 Task: Calculate the distance between Seattle and Denver.
Action: Mouse pressed left at (91, 71)
Screenshot: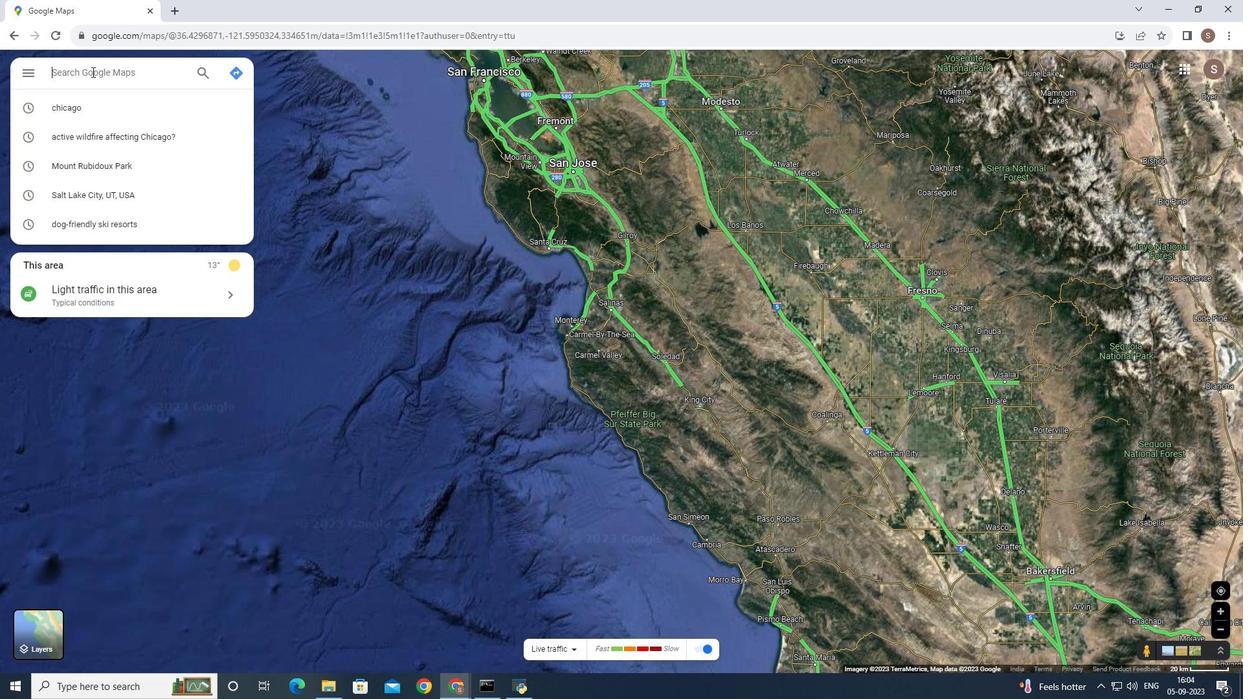 
Action: Mouse moved to (104, 279)
Screenshot: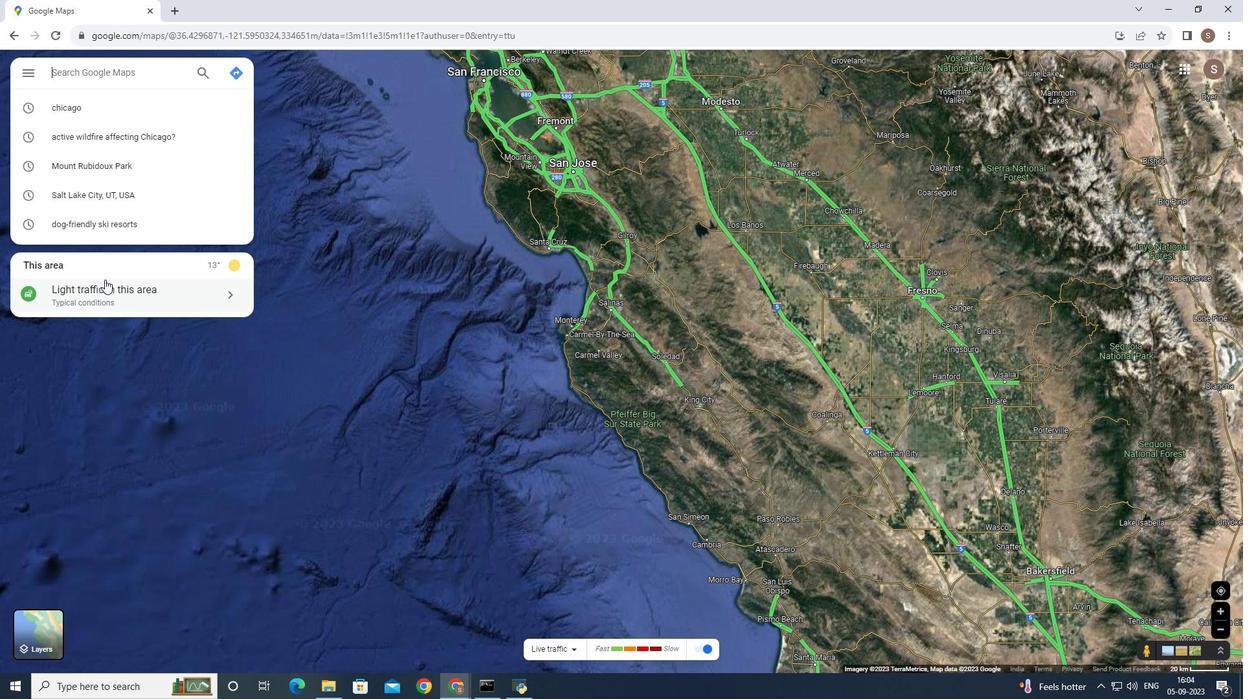 
Action: Mouse pressed left at (104, 279)
Screenshot: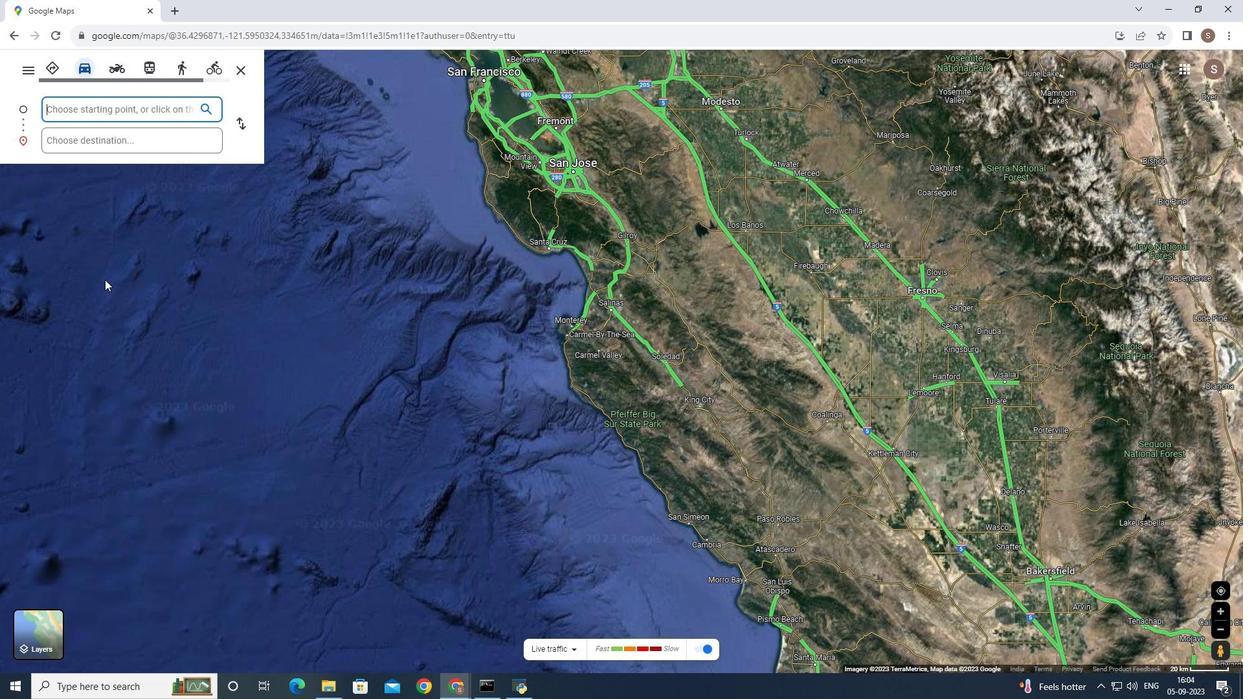 
Action: Mouse moved to (107, 109)
Screenshot: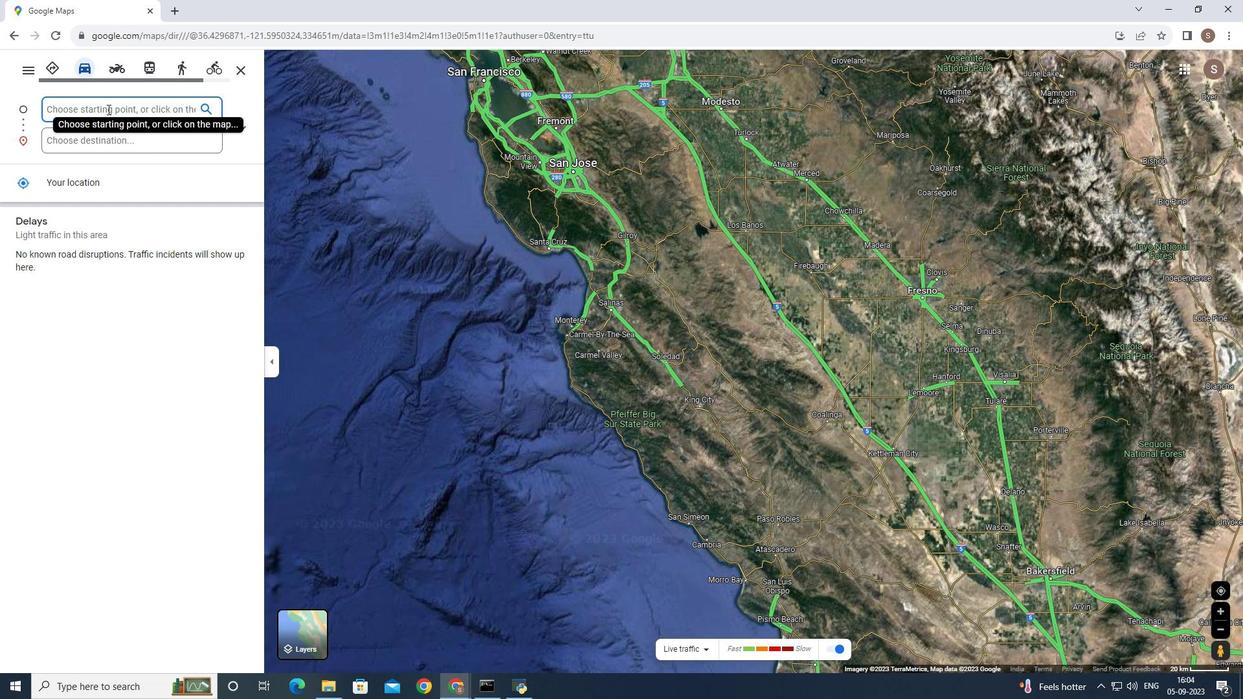 
Action: Key pressed <Key.shift>Seattle
Screenshot: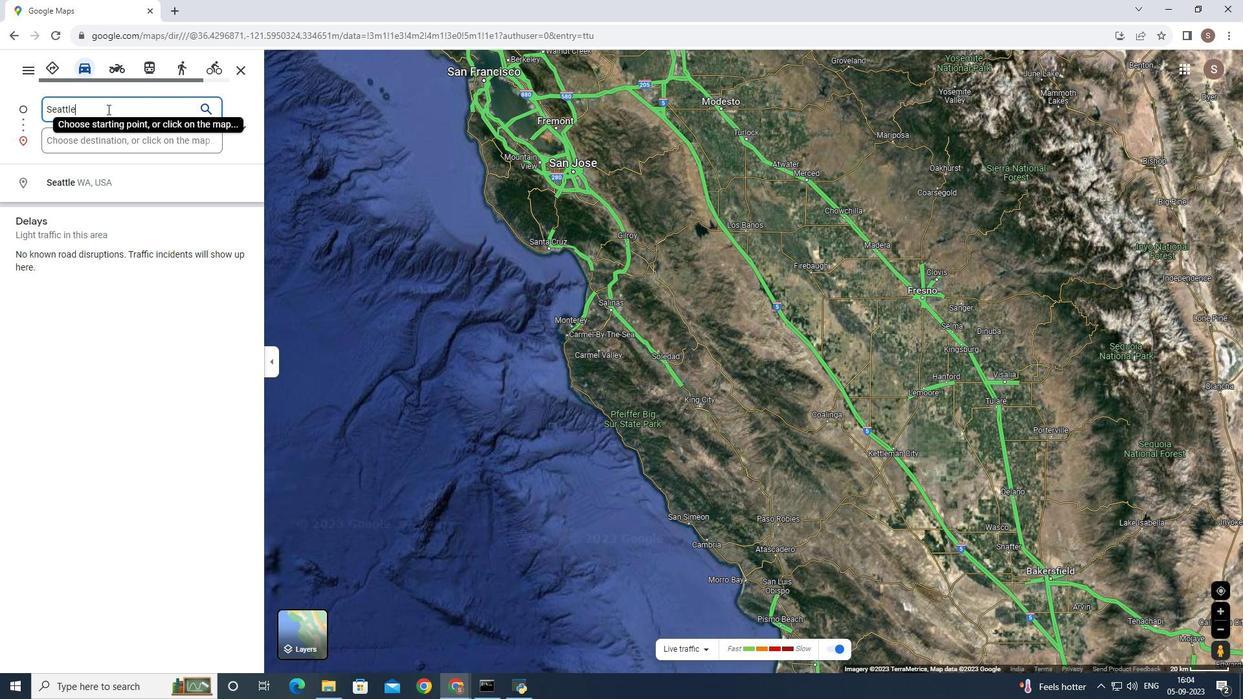 
Action: Mouse moved to (76, 143)
Screenshot: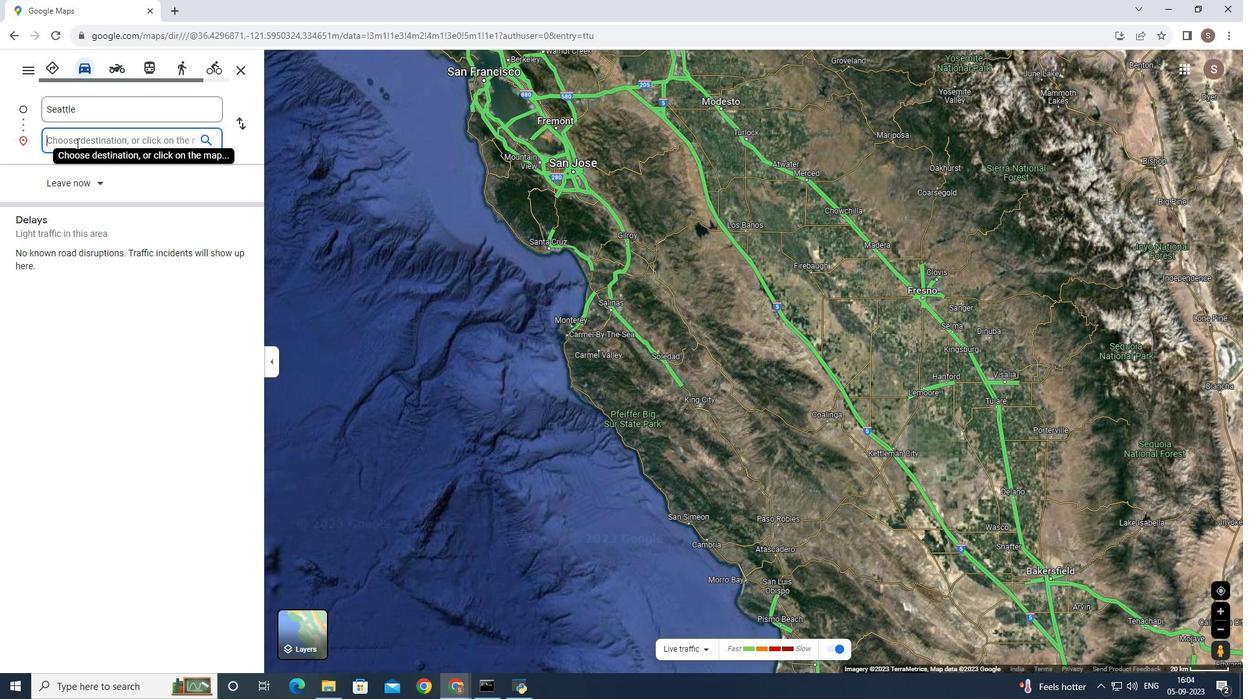 
Action: Mouse pressed left at (76, 143)
Screenshot: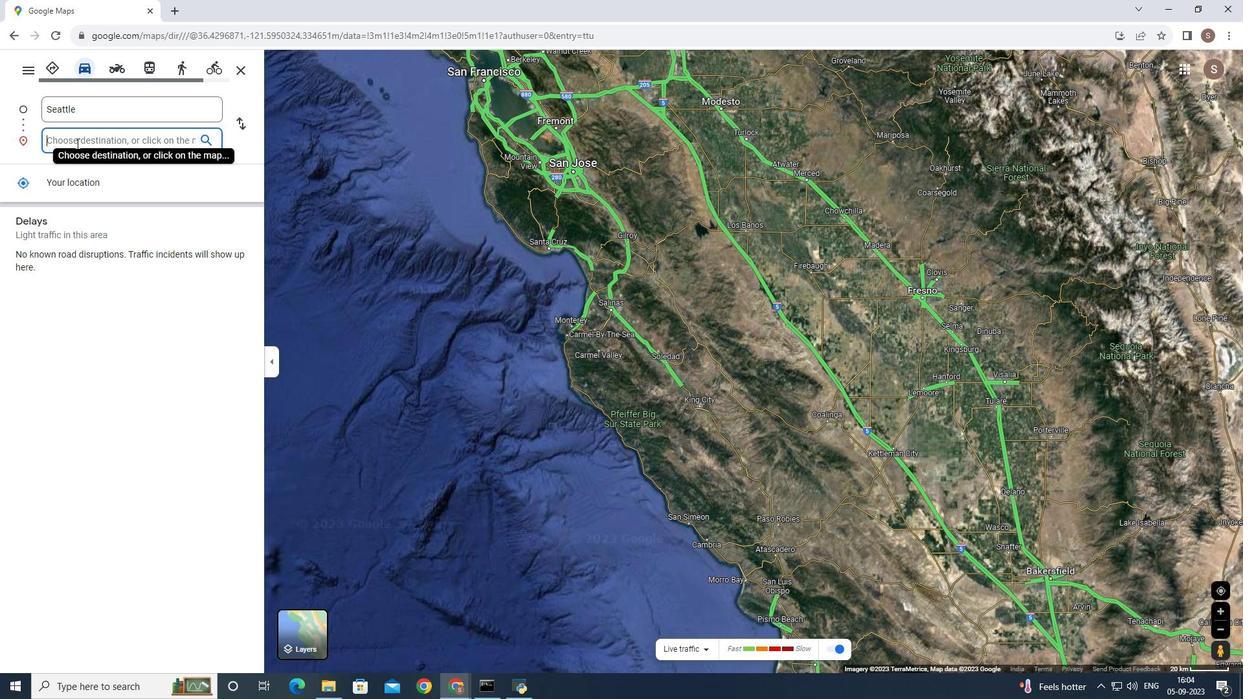 
Action: Key pressed <Key.shift>Denver
Screenshot: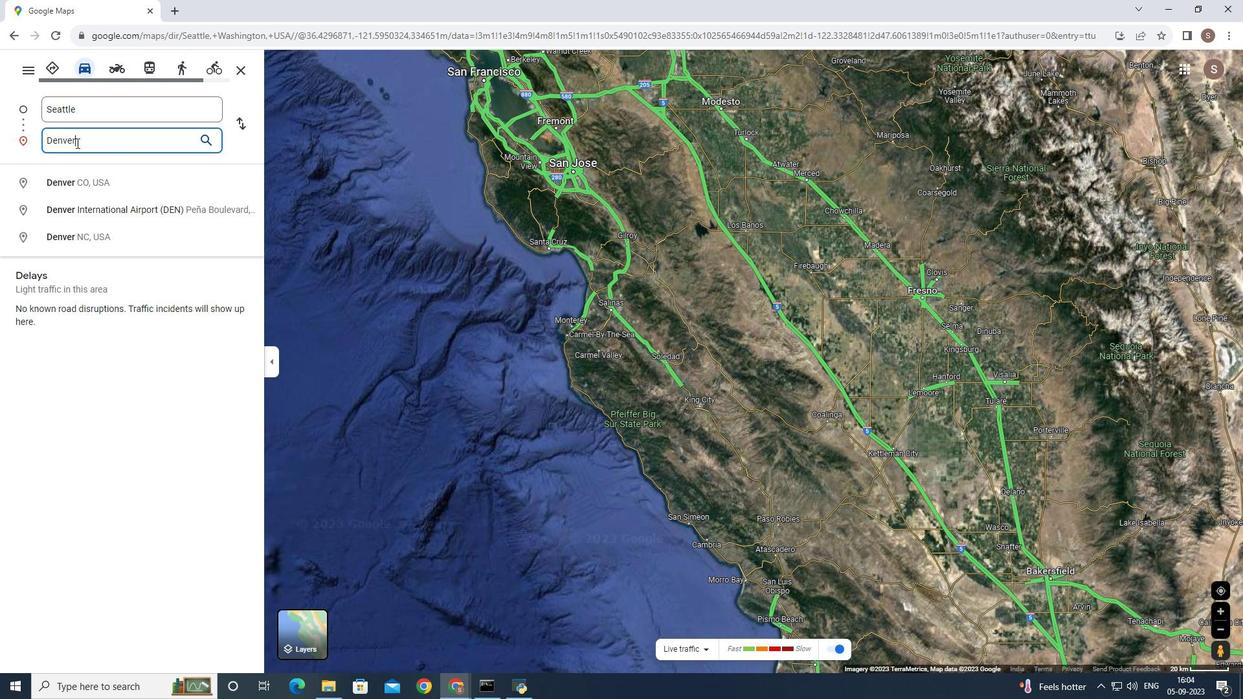 
Action: Mouse moved to (257, 136)
Screenshot: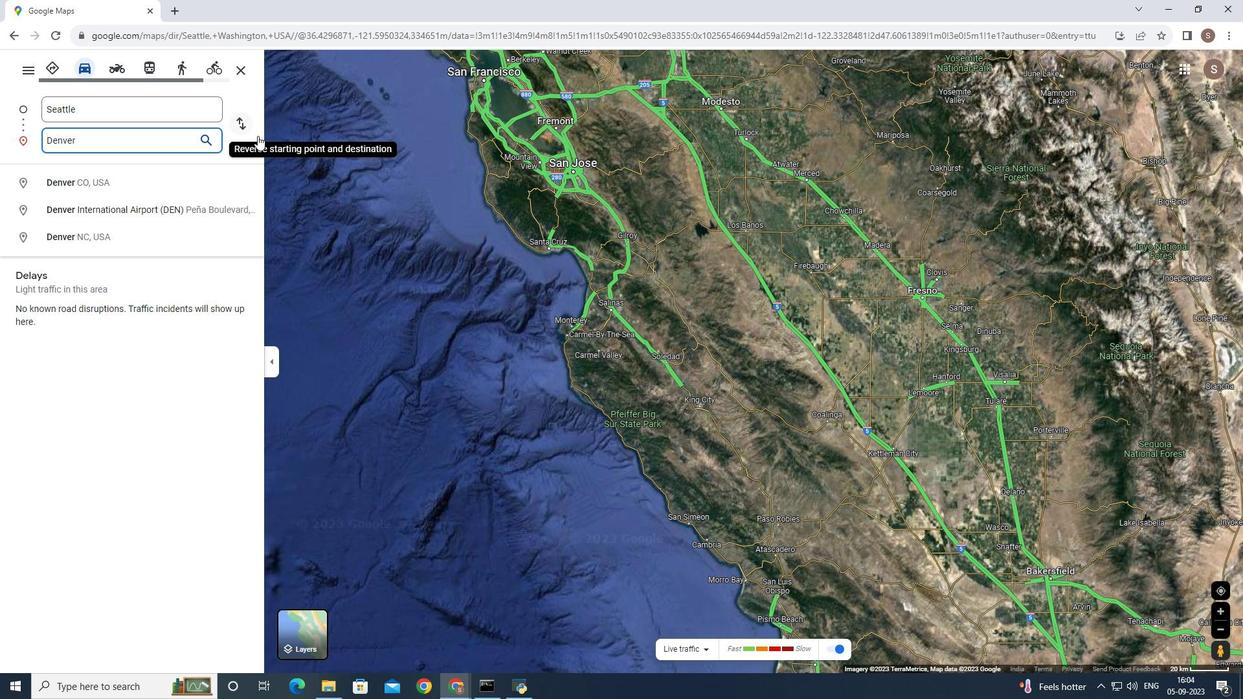 
Action: Key pressed <Key.enter>
Screenshot: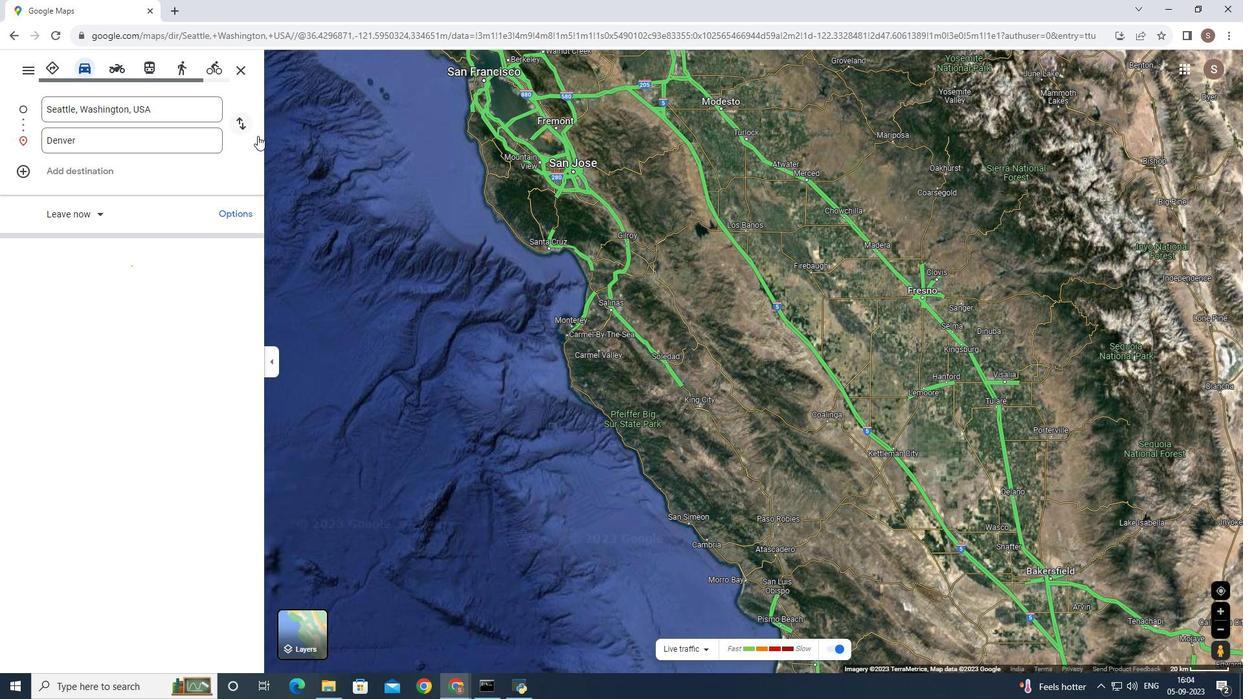 
Action: Mouse moved to (519, 629)
Screenshot: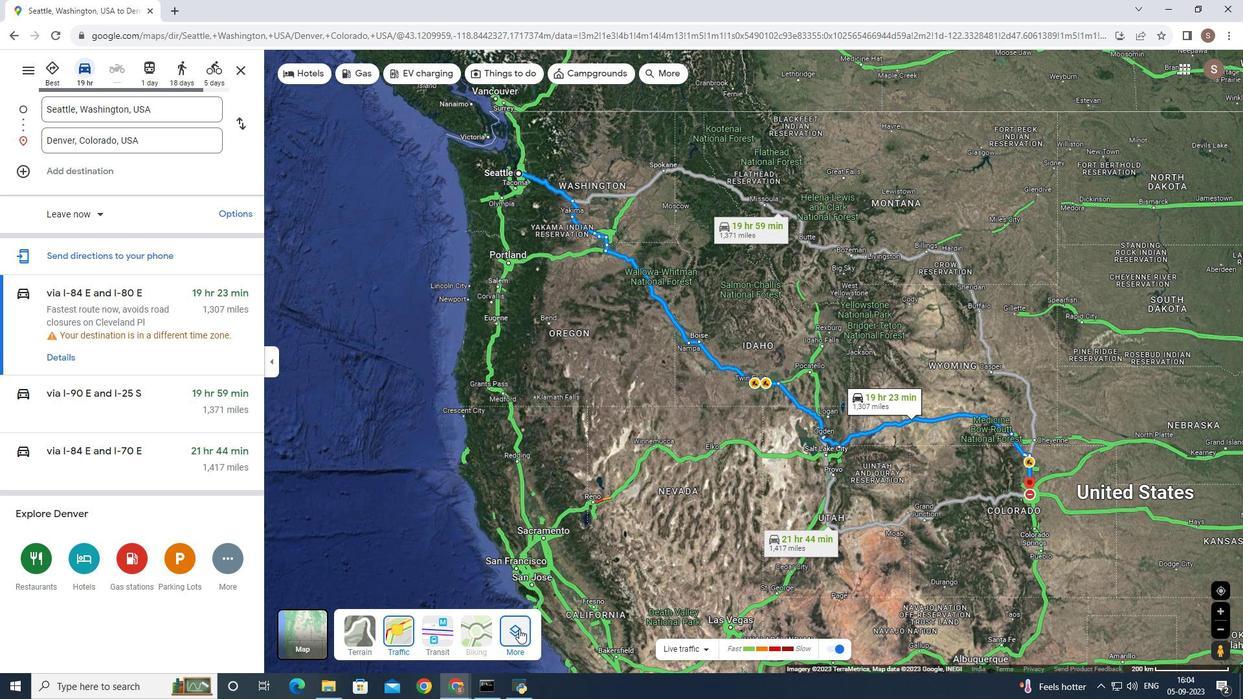 
Action: Mouse pressed left at (519, 629)
Screenshot: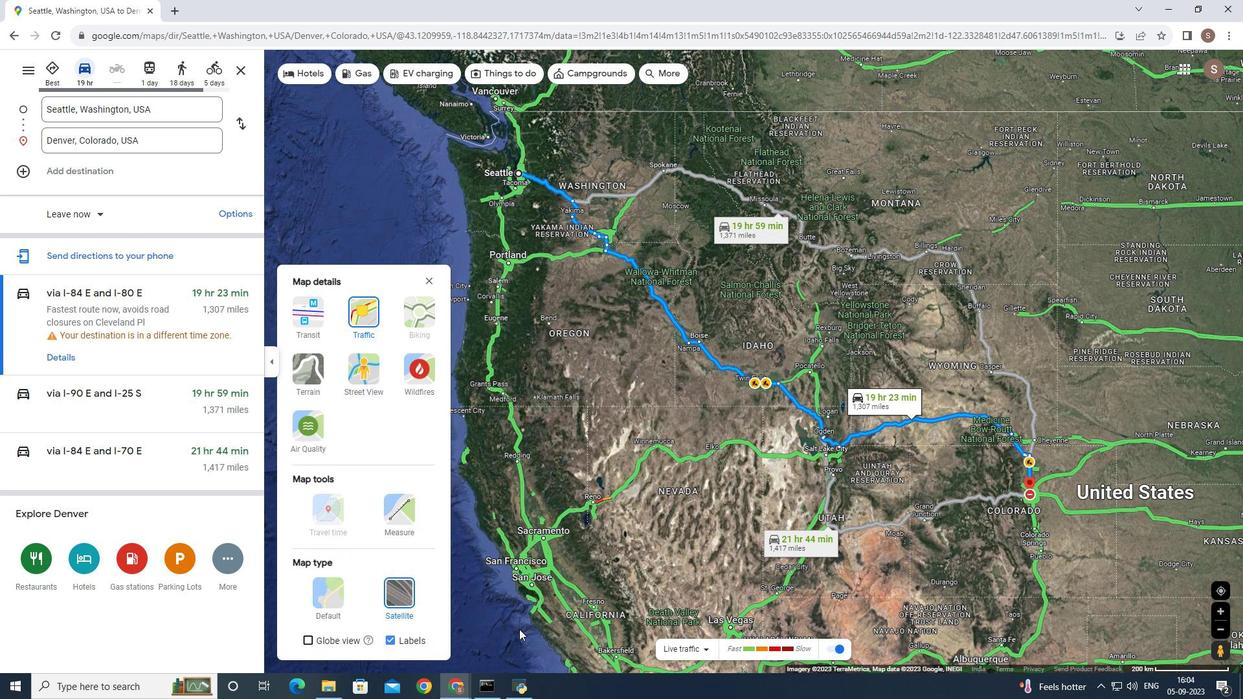 
Action: Mouse moved to (398, 510)
Screenshot: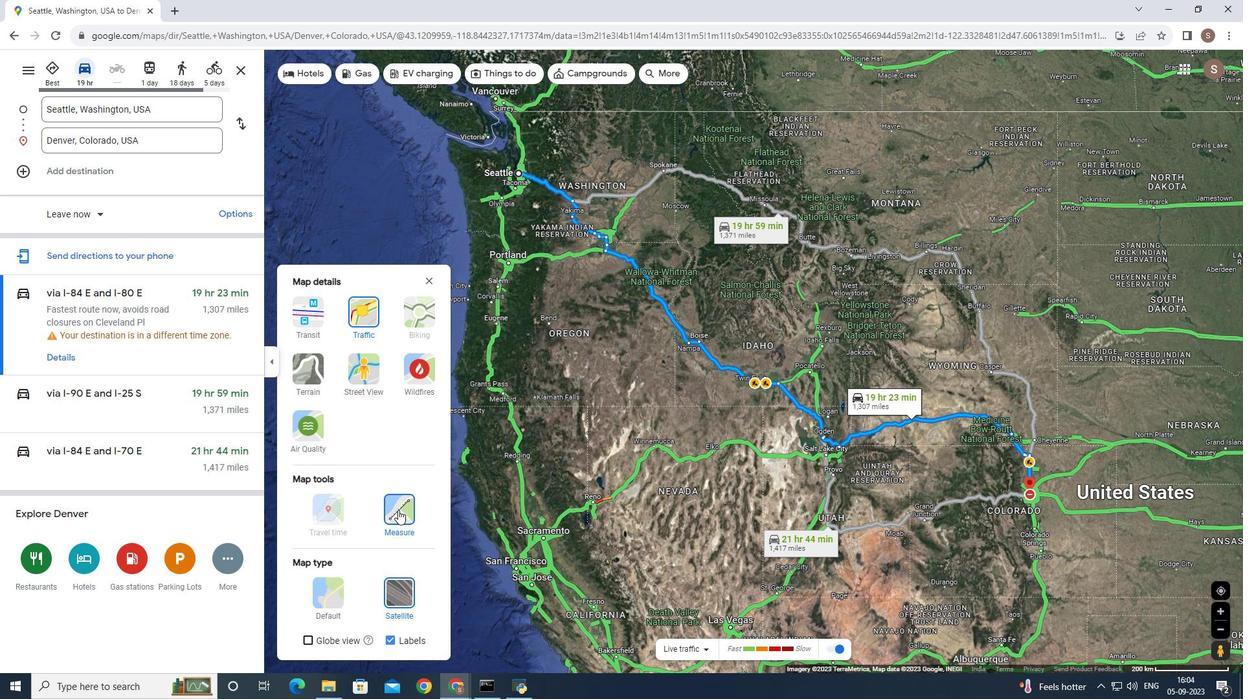 
Action: Mouse pressed left at (398, 510)
Screenshot: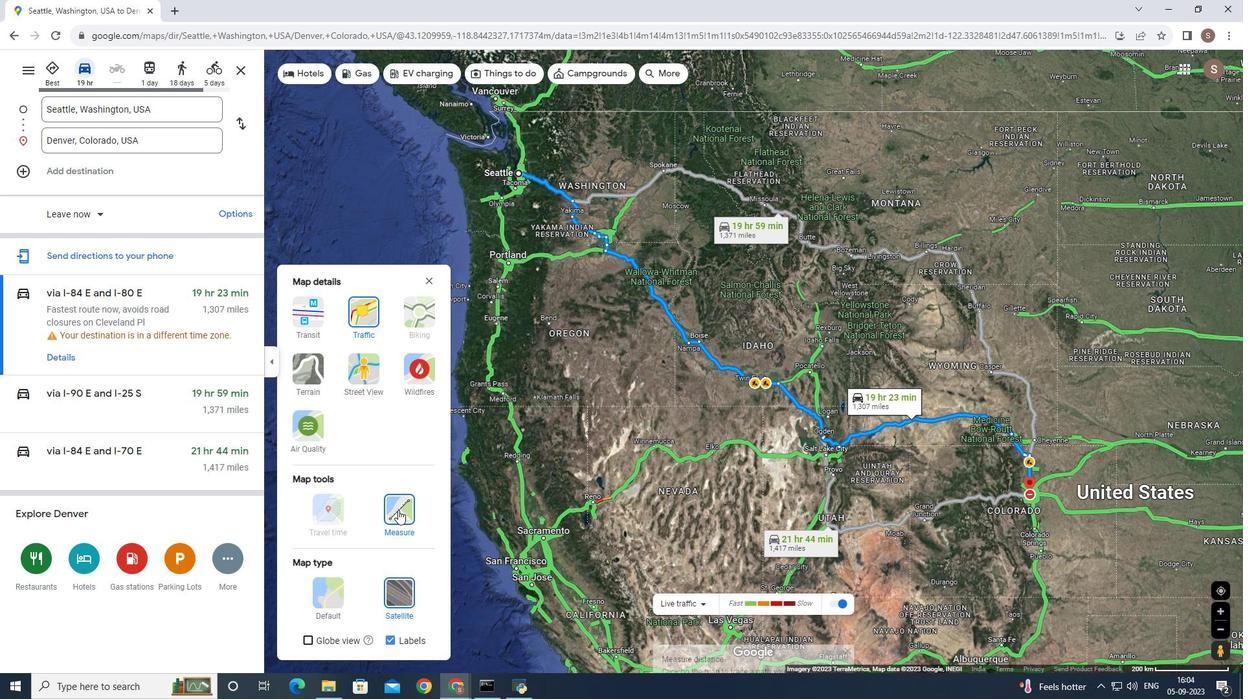 
Action: Mouse moved to (1033, 495)
Screenshot: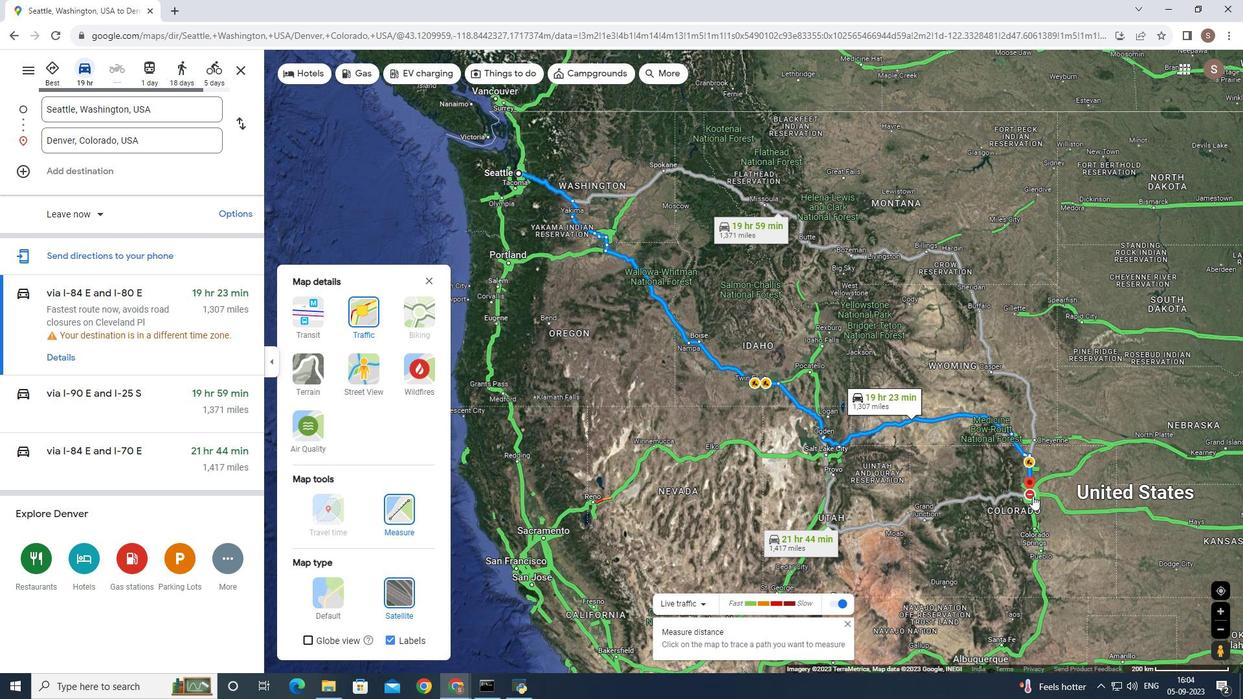 
Action: Mouse pressed left at (1033, 495)
Screenshot: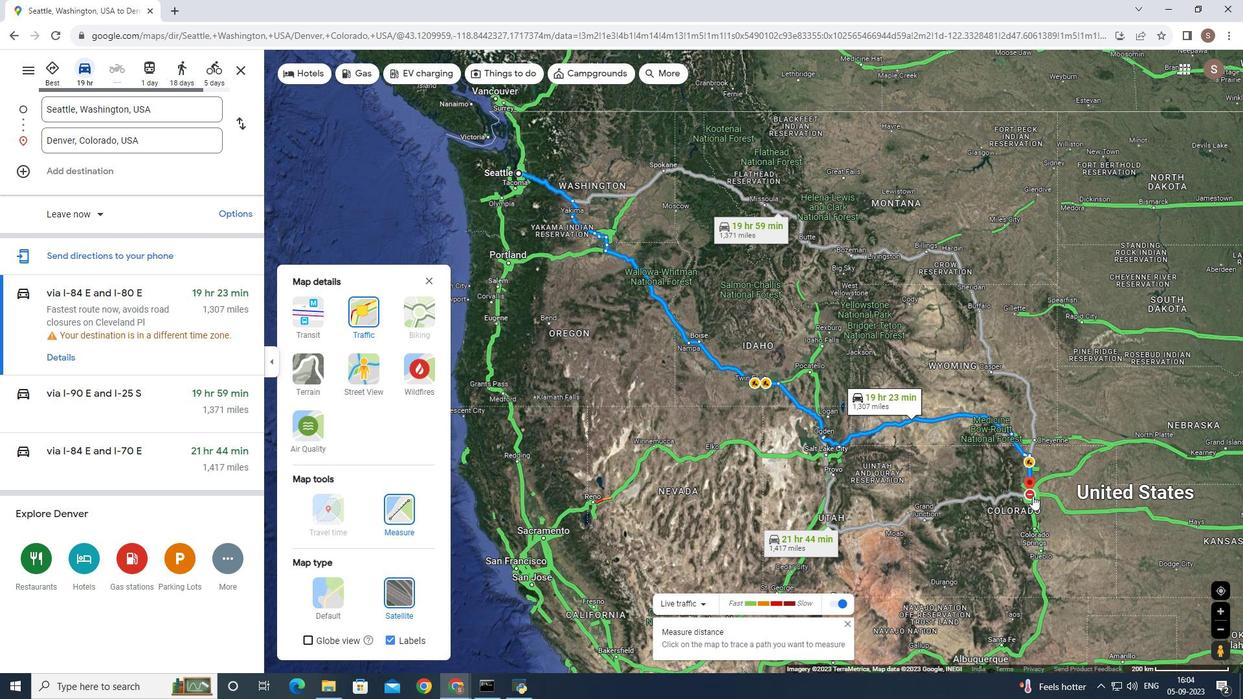 
Action: Mouse moved to (518, 172)
Screenshot: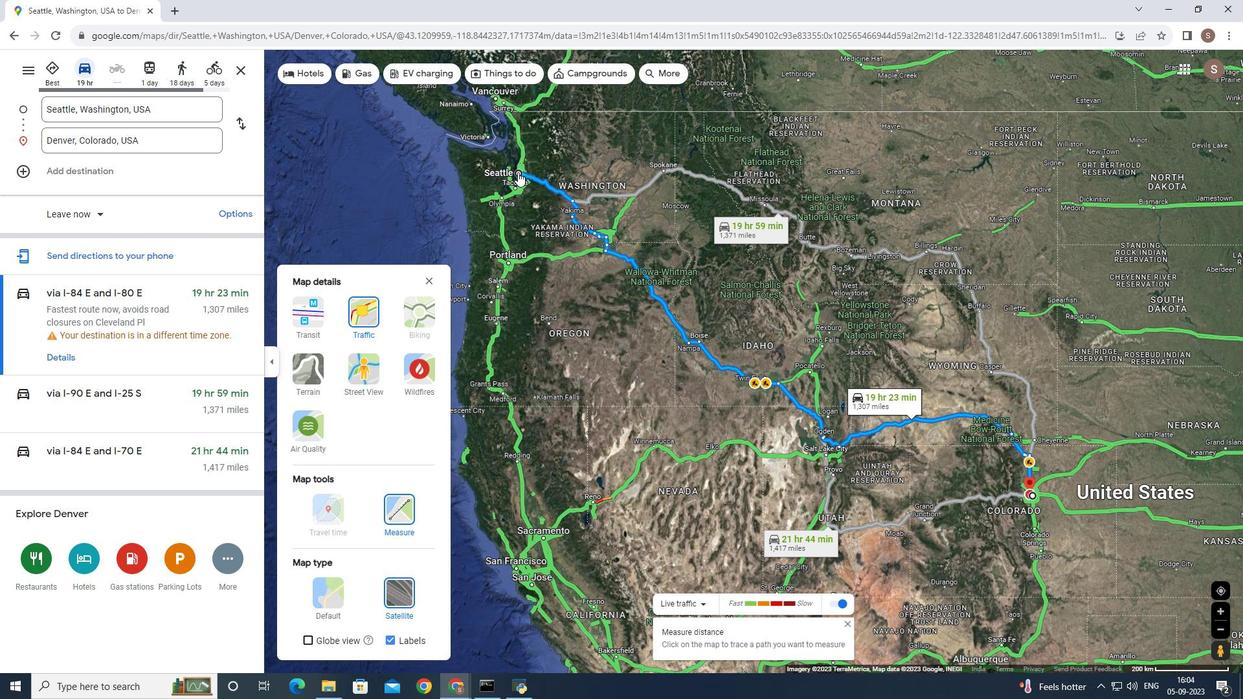 
Action: Mouse pressed left at (518, 172)
Screenshot: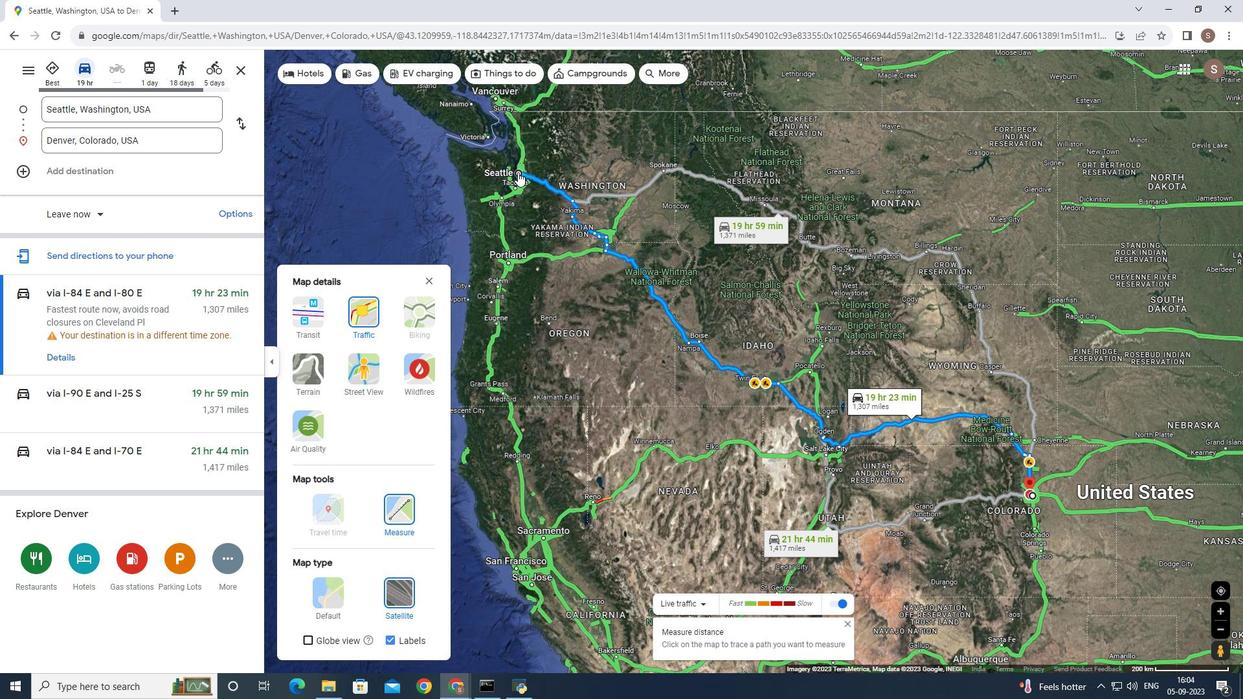 
Action: Mouse moved to (612, 279)
Screenshot: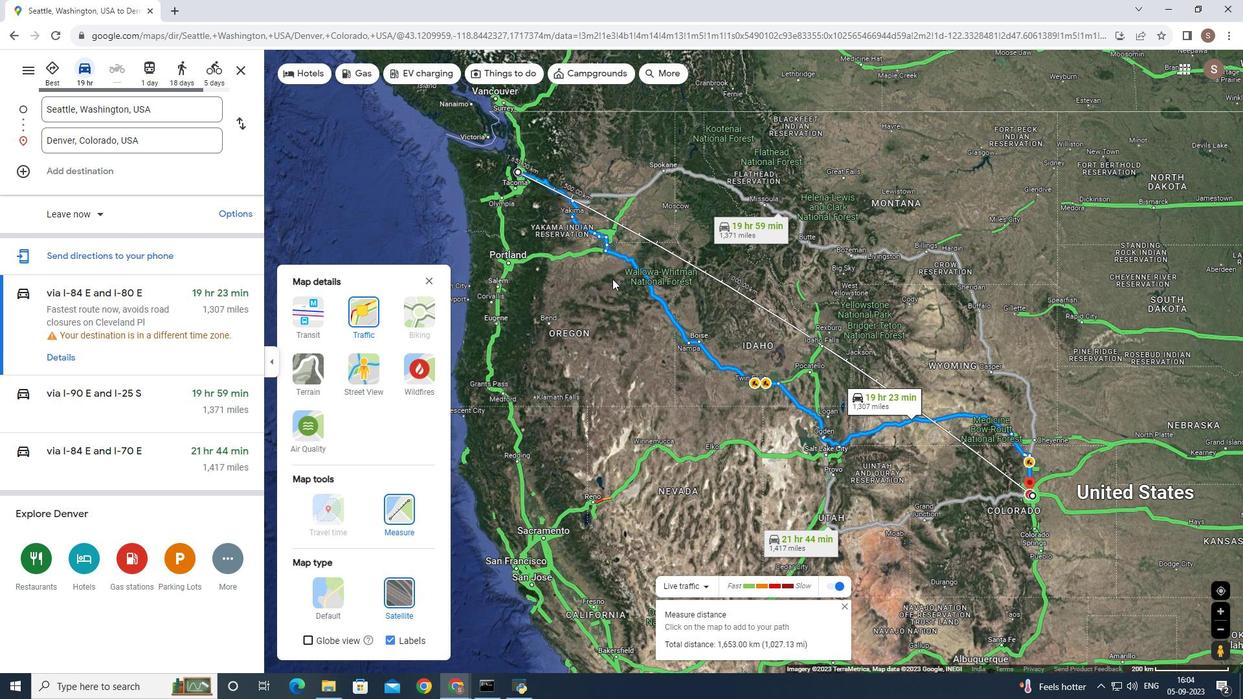 
Action: Mouse scrolled (612, 279) with delta (0, 0)
Screenshot: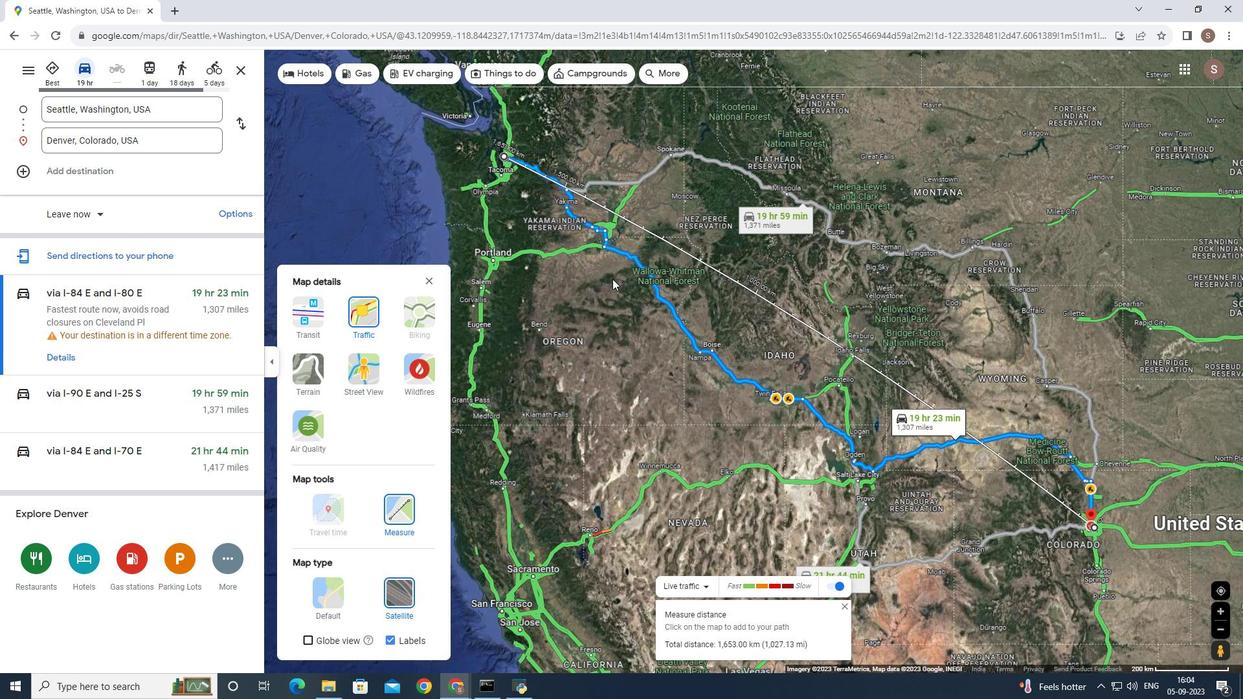 
Action: Mouse scrolled (612, 279) with delta (0, 0)
Screenshot: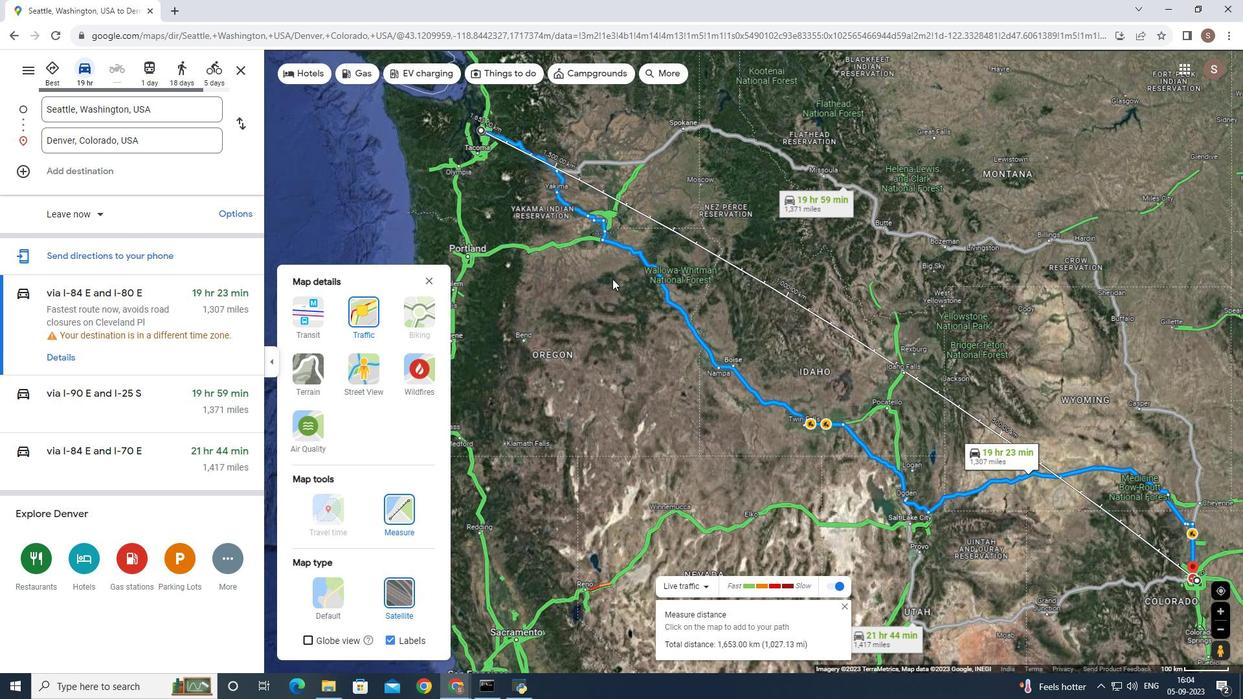 
Action: Mouse scrolled (612, 279) with delta (0, 0)
Screenshot: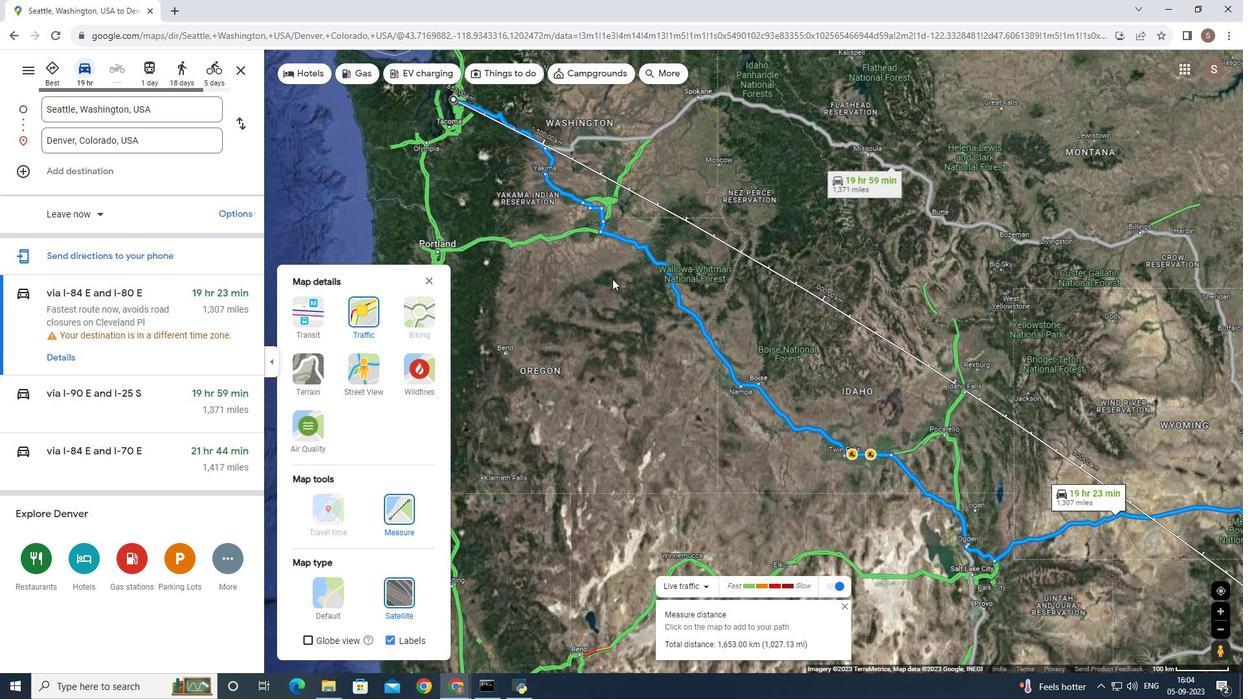 
Action: Mouse scrolled (612, 278) with delta (0, 0)
Screenshot: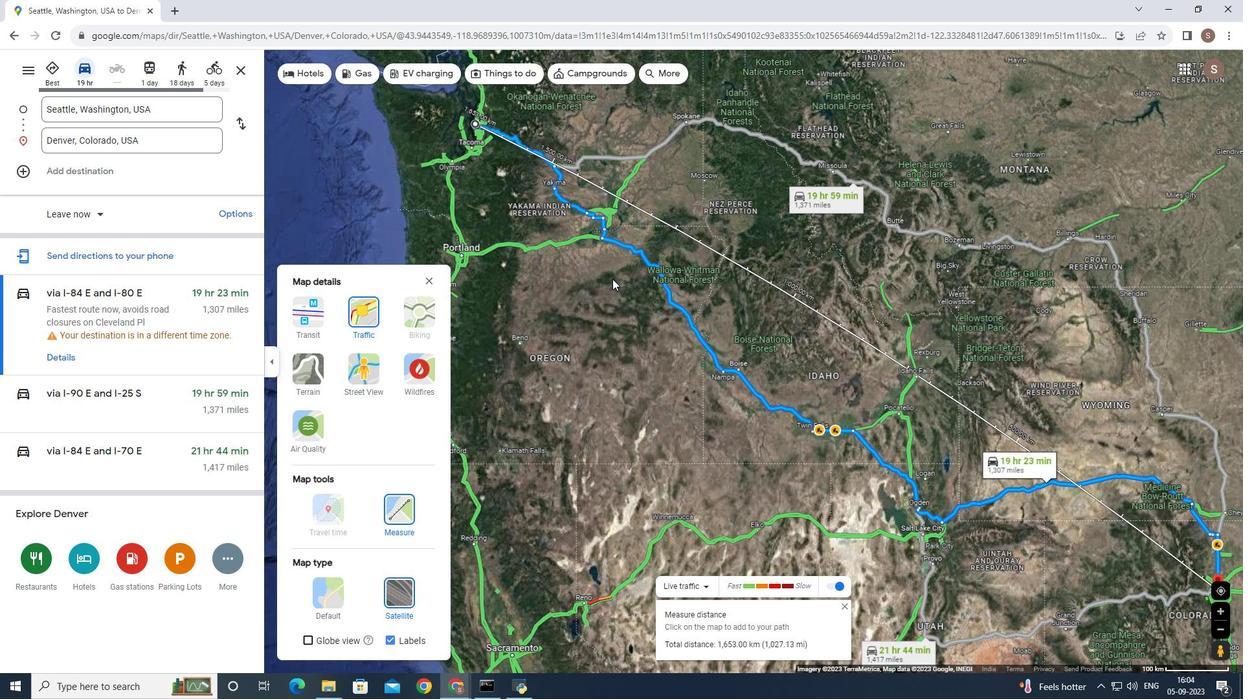 
Action: Mouse moved to (605, 286)
Screenshot: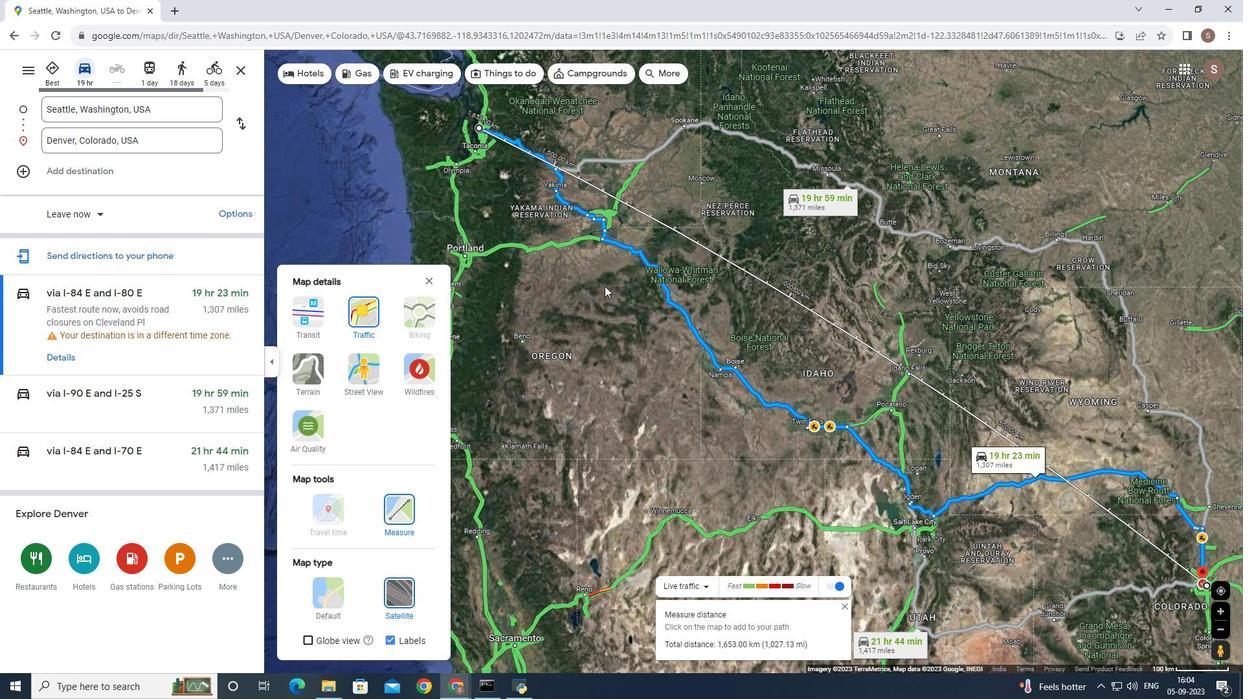 
Action: Mouse scrolled (605, 285) with delta (0, 0)
Screenshot: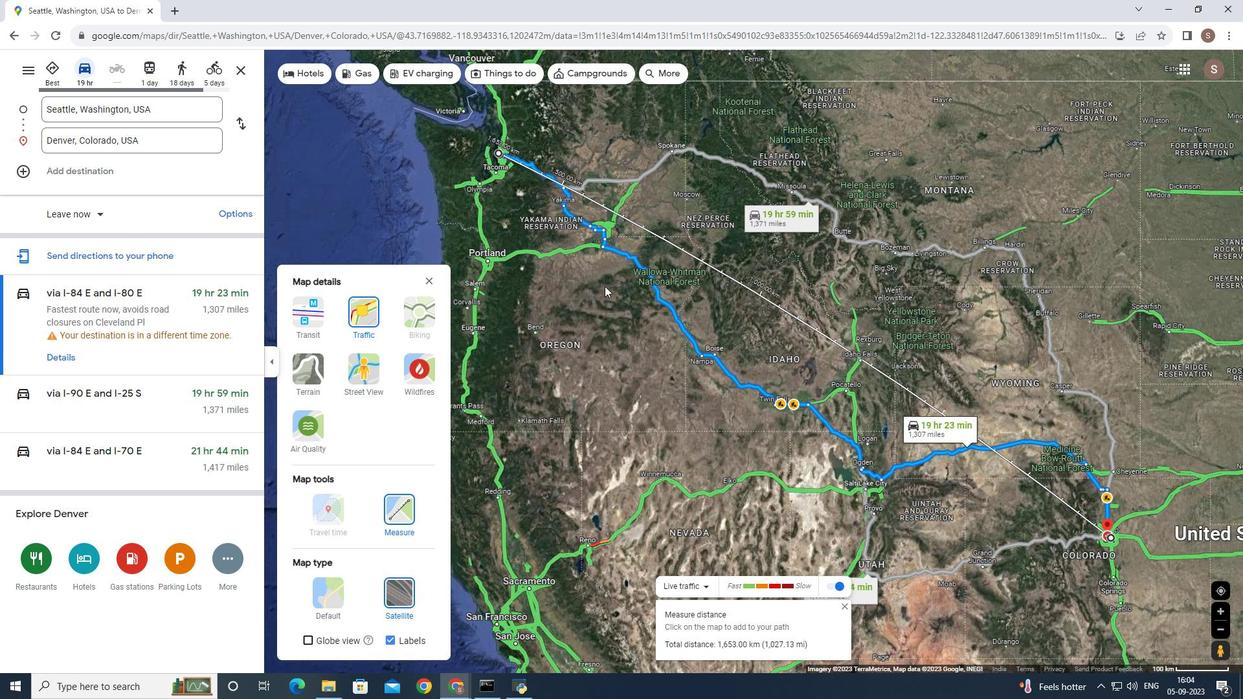 
Action: Mouse moved to (427, 285)
Screenshot: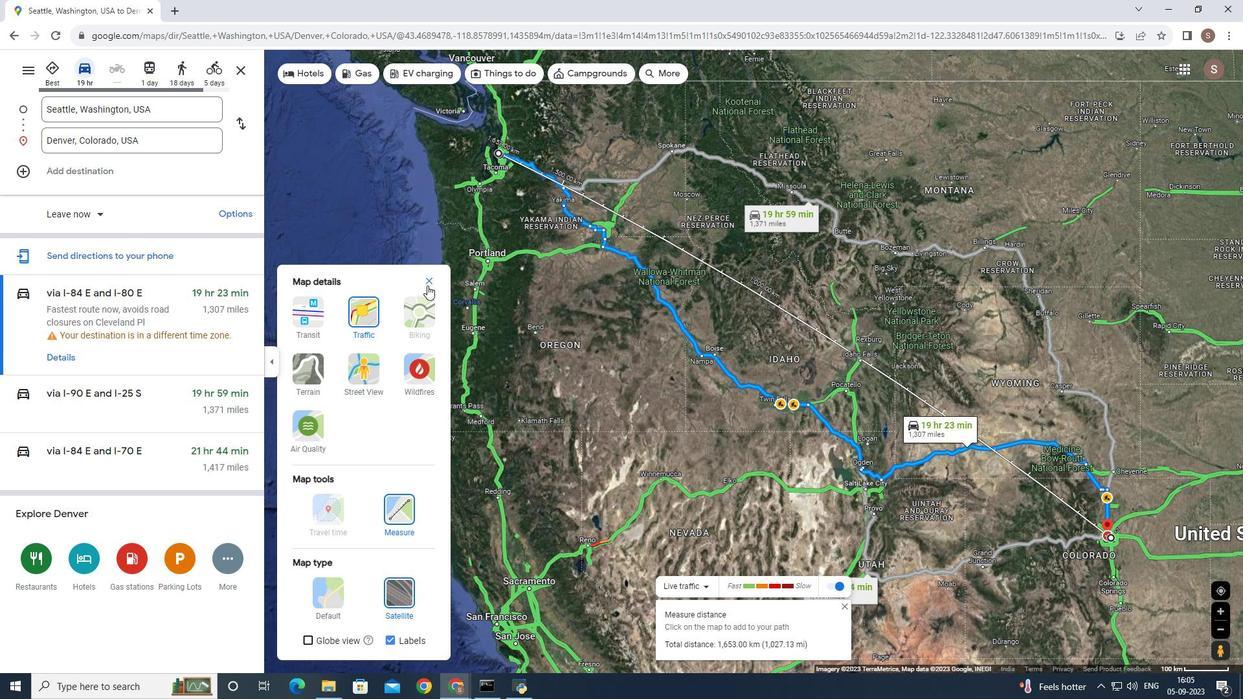 
Action: Mouse pressed left at (427, 285)
Screenshot: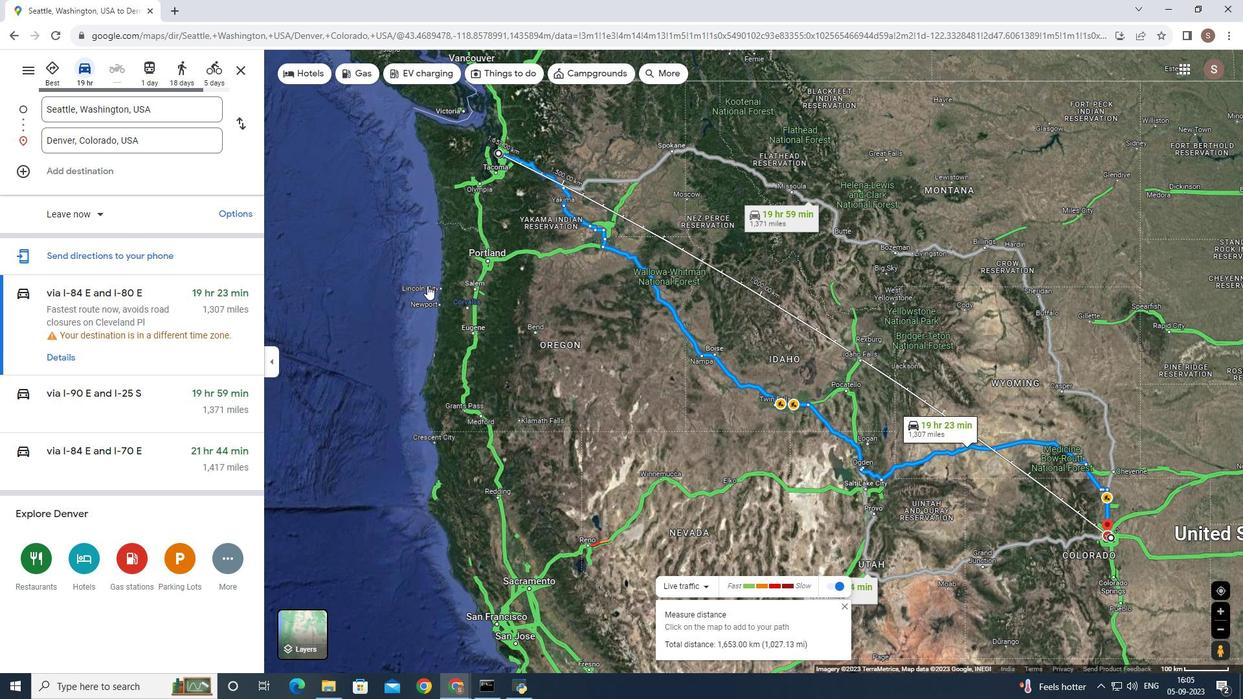 
